 Task: Create a rule from the Routing list, Task moved to a section -> Set Priority in the project AgileLab , set the section as Done clear the priority
Action: Mouse moved to (1140, 101)
Screenshot: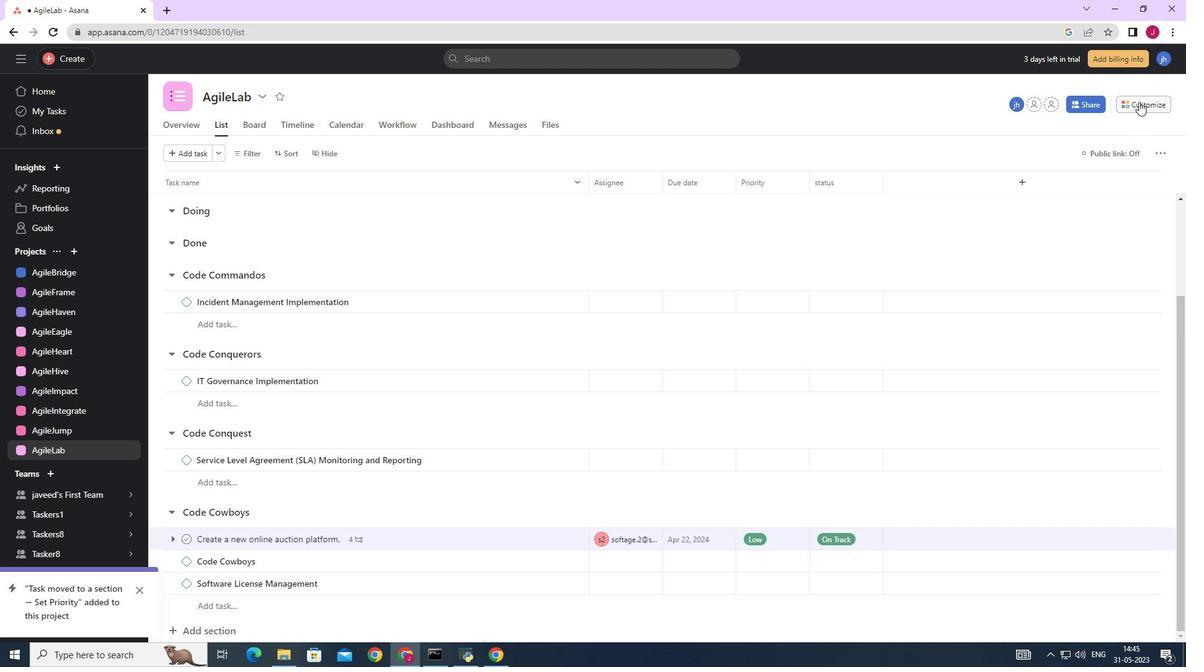 
Action: Mouse pressed left at (1139, 101)
Screenshot: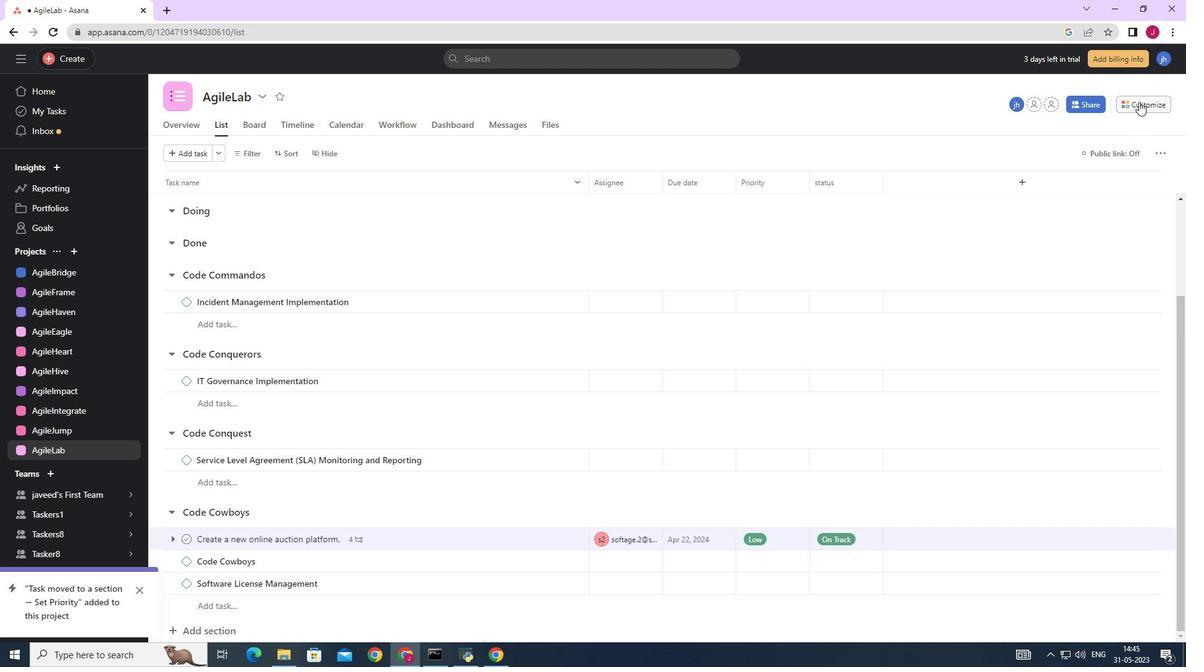 
Action: Mouse moved to (934, 261)
Screenshot: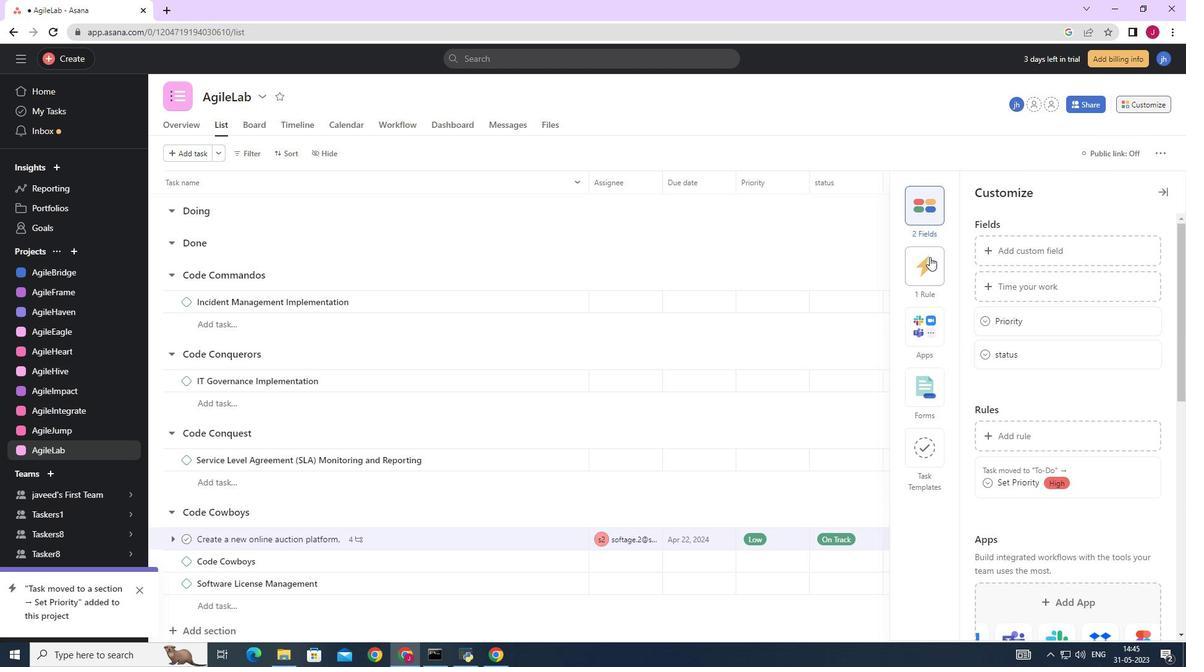 
Action: Mouse pressed left at (934, 261)
Screenshot: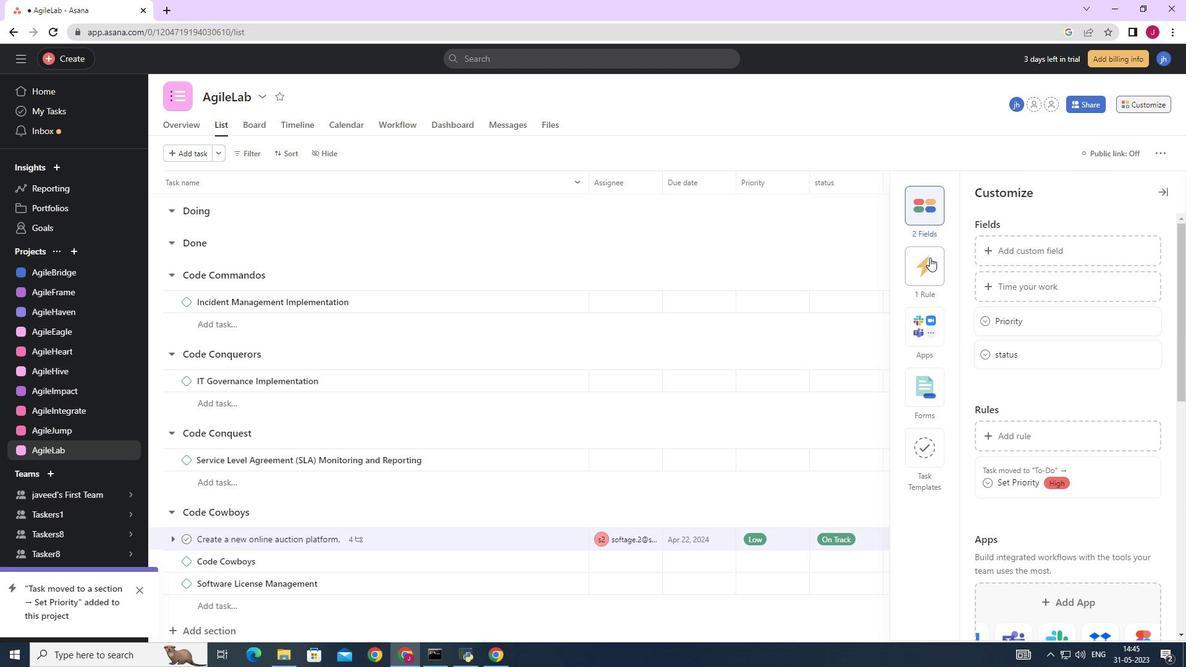 
Action: Mouse moved to (1024, 247)
Screenshot: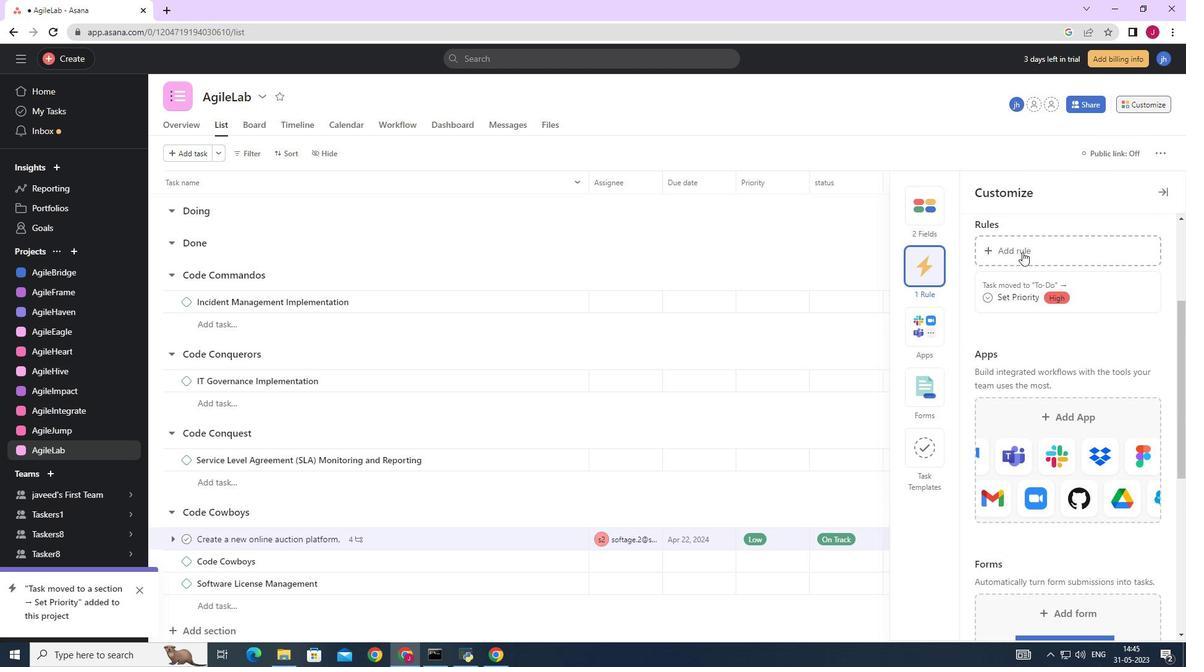 
Action: Mouse pressed left at (1024, 247)
Screenshot: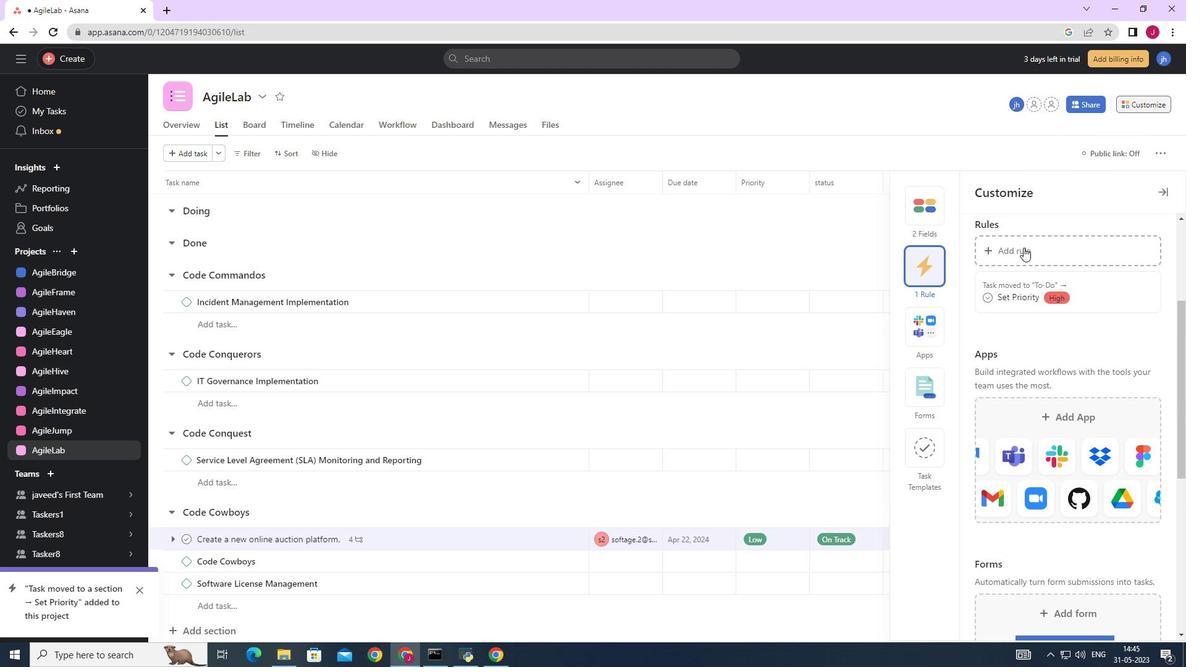 
Action: Mouse moved to (468, 190)
Screenshot: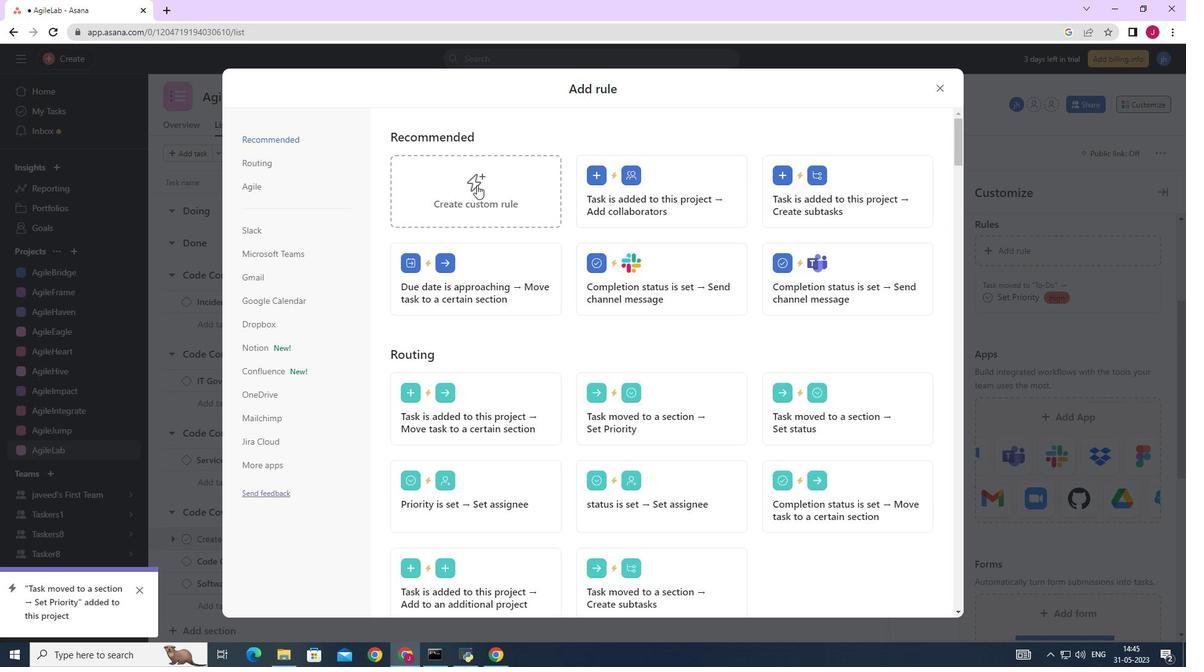 
Action: Mouse scrolled (468, 190) with delta (0, 0)
Screenshot: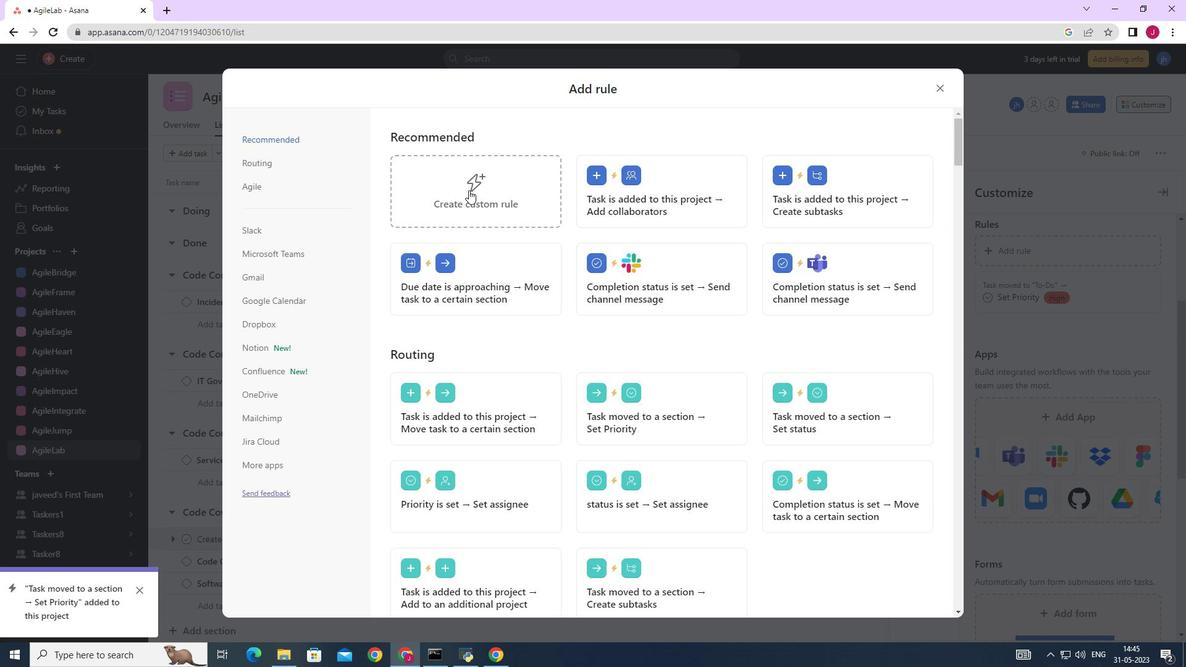 
Action: Mouse scrolled (468, 190) with delta (0, 0)
Screenshot: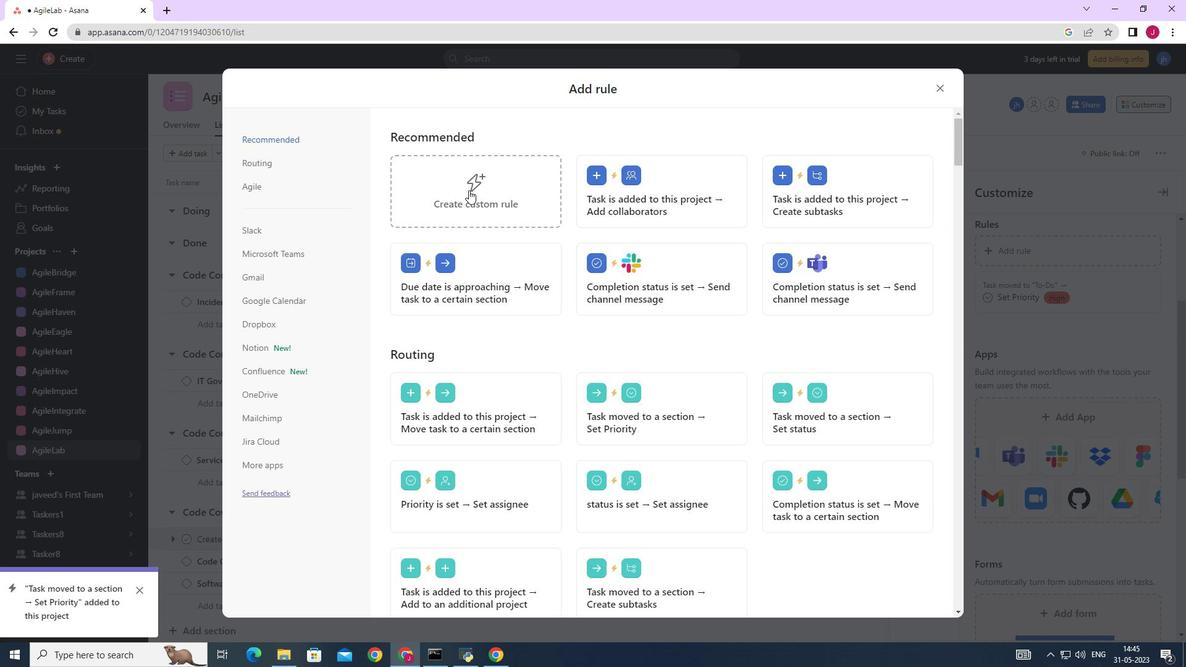 
Action: Mouse scrolled (468, 190) with delta (0, 0)
Screenshot: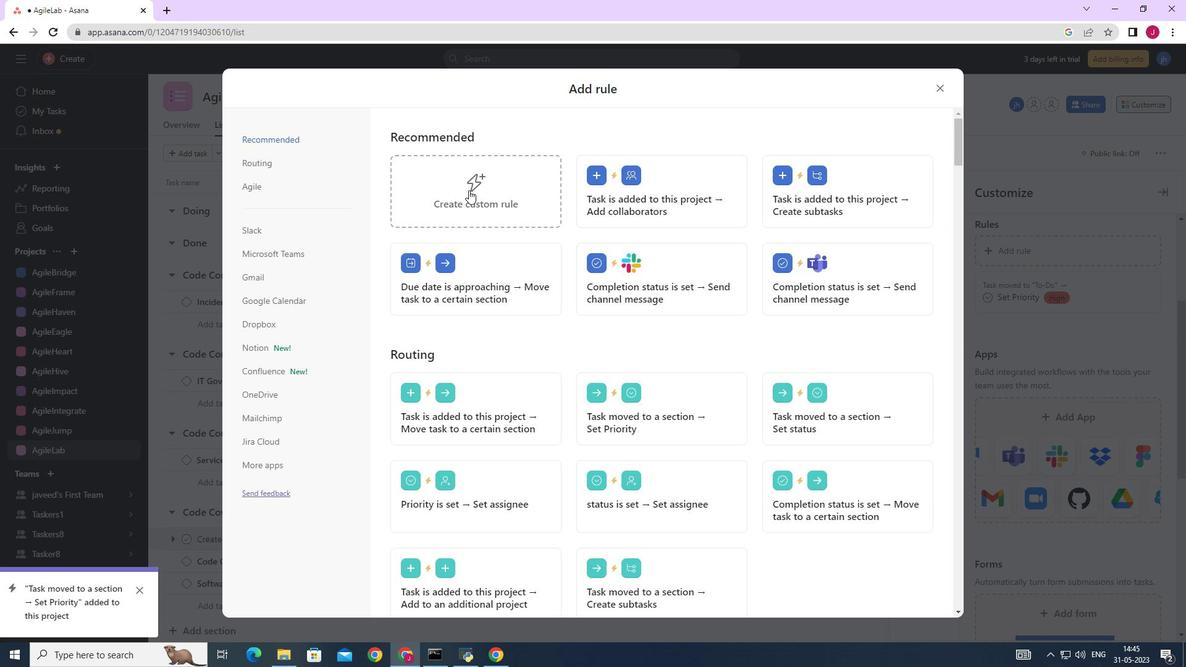 
Action: Mouse moved to (261, 157)
Screenshot: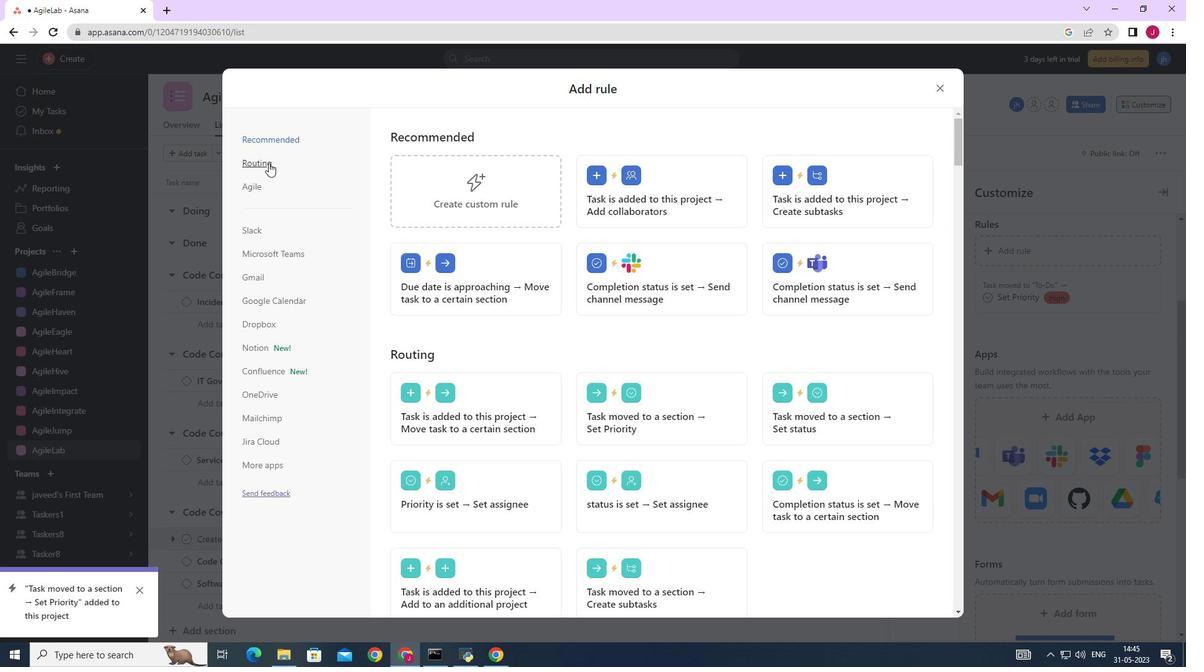 
Action: Mouse pressed left at (261, 157)
Screenshot: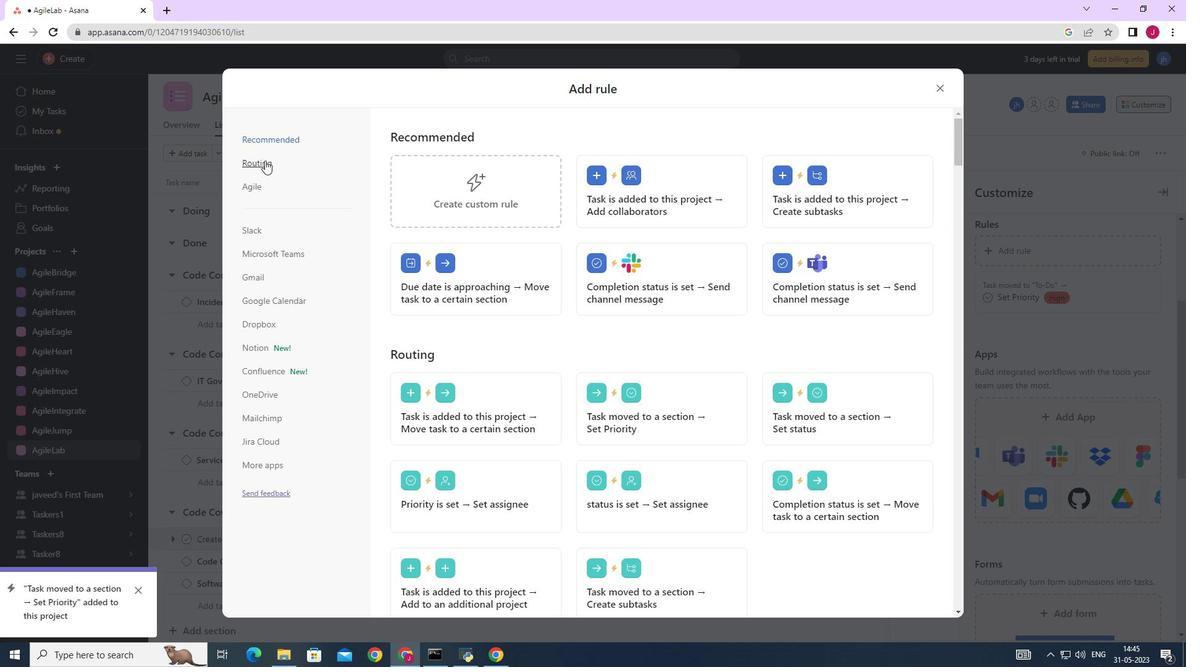 
Action: Mouse moved to (658, 191)
Screenshot: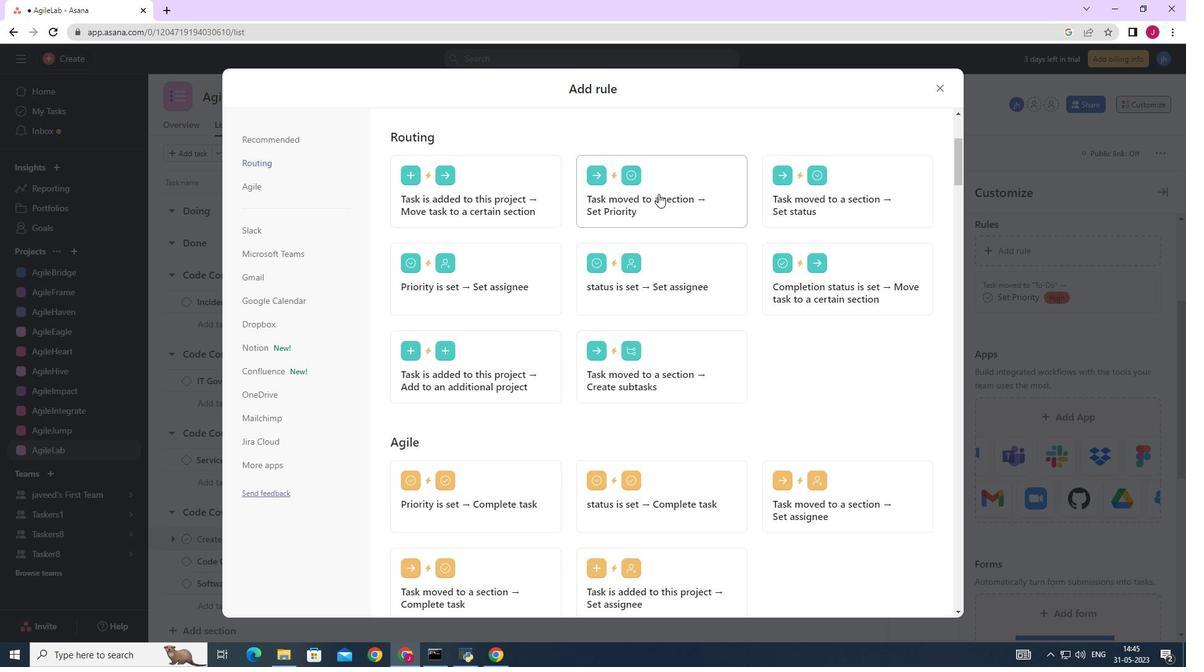 
Action: Mouse pressed left at (658, 191)
Screenshot: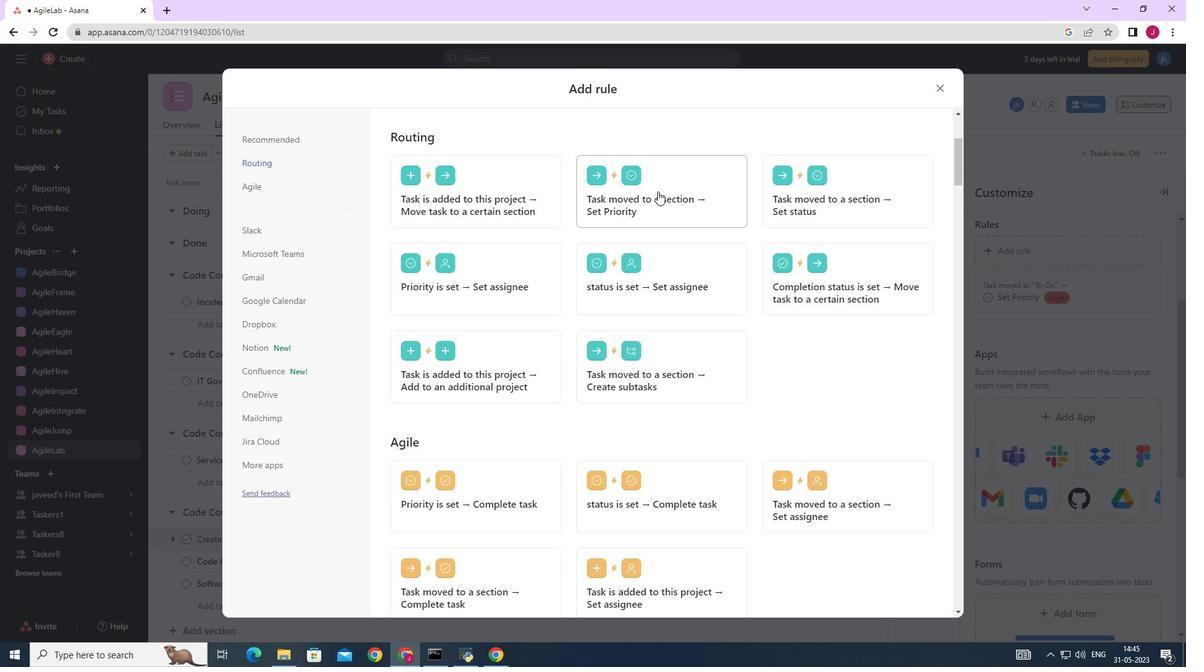 
Action: Mouse moved to (491, 328)
Screenshot: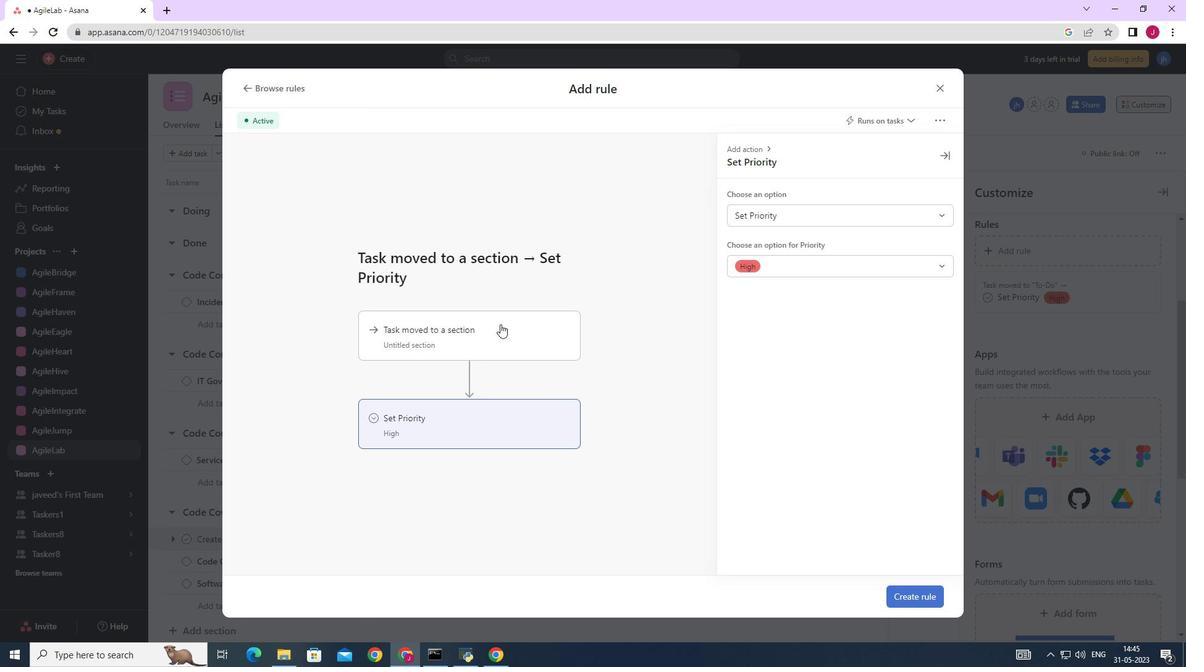 
Action: Mouse pressed left at (491, 328)
Screenshot: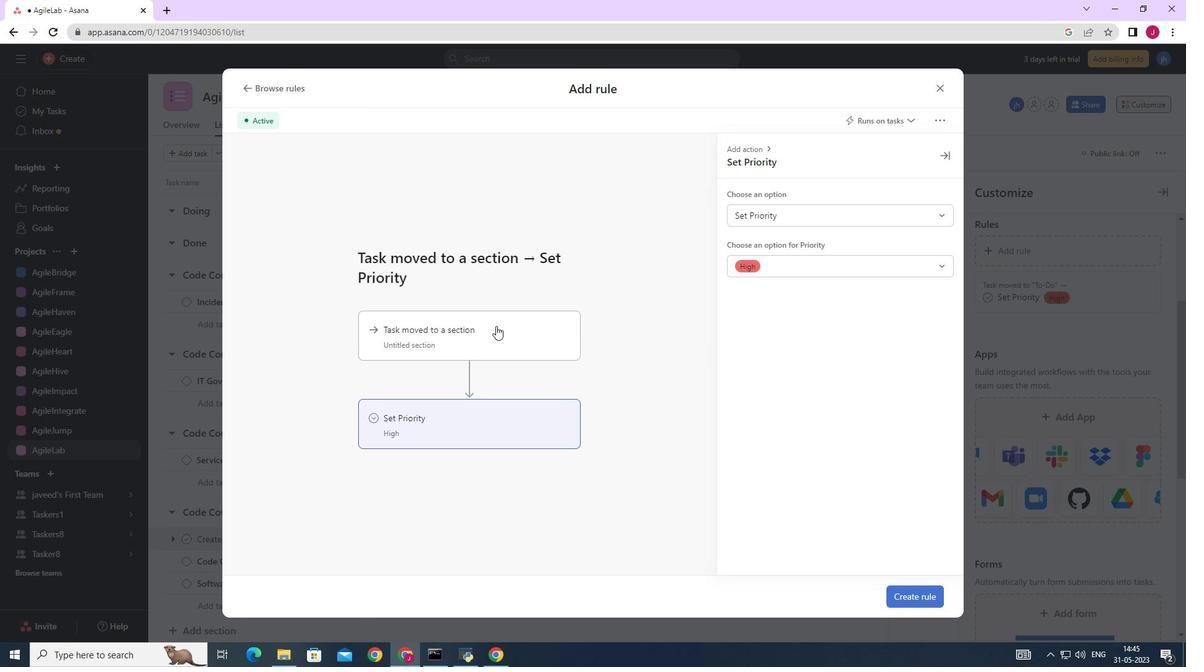 
Action: Mouse moved to (749, 215)
Screenshot: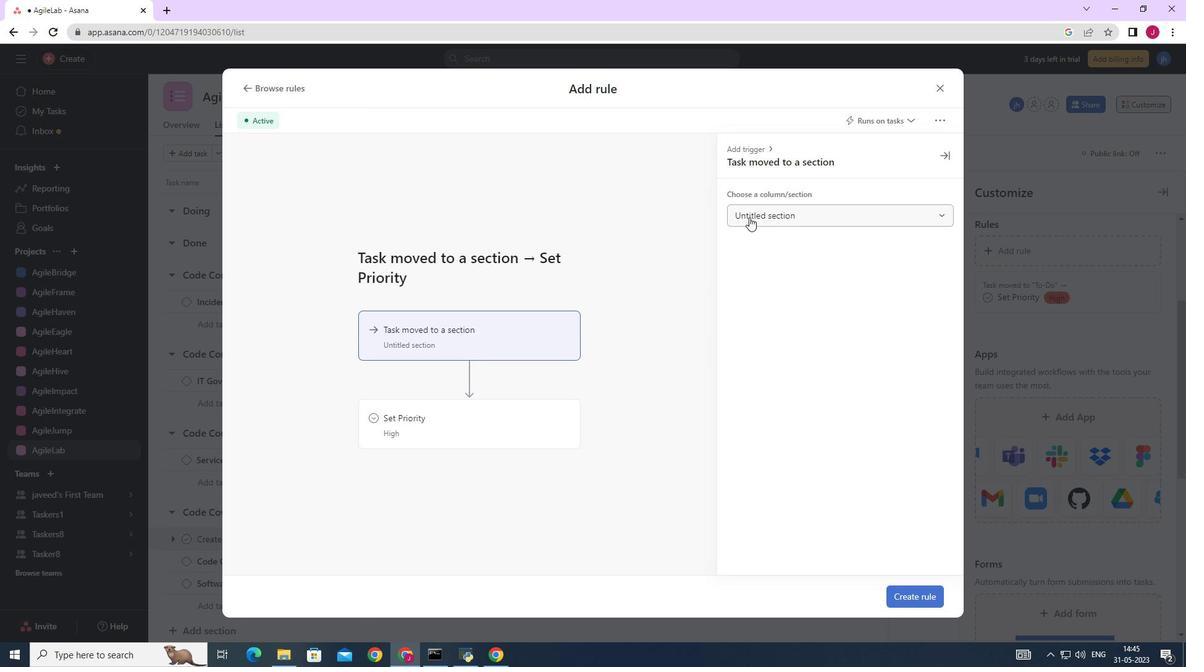 
Action: Mouse pressed left at (749, 215)
Screenshot: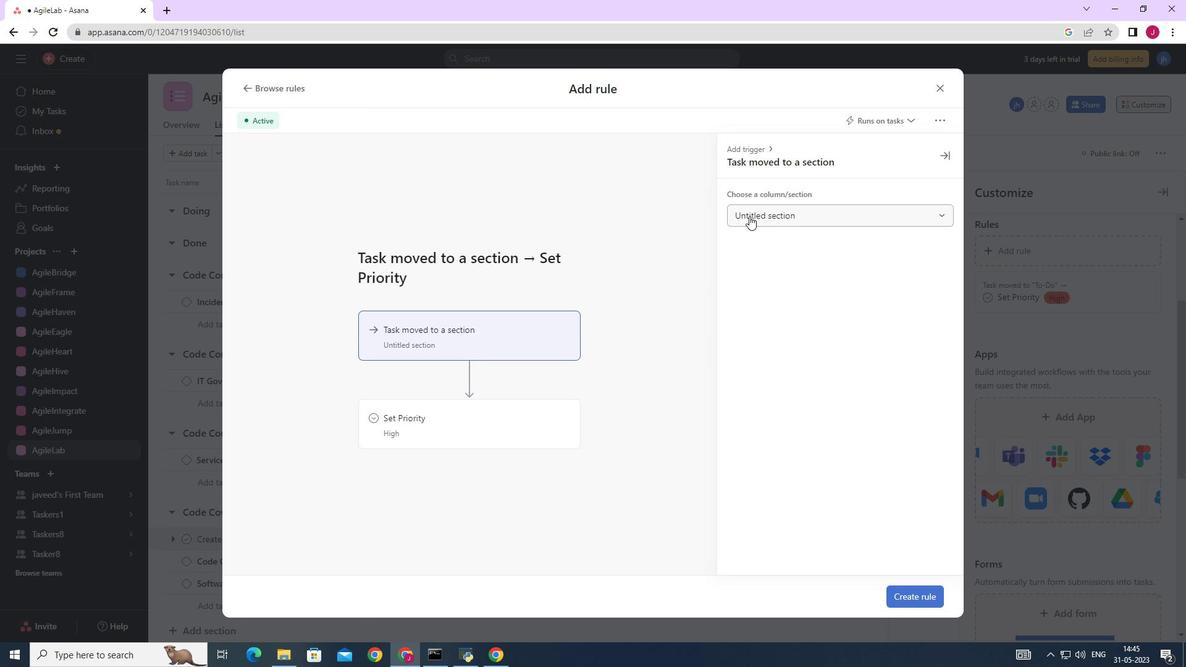 
Action: Mouse moved to (761, 310)
Screenshot: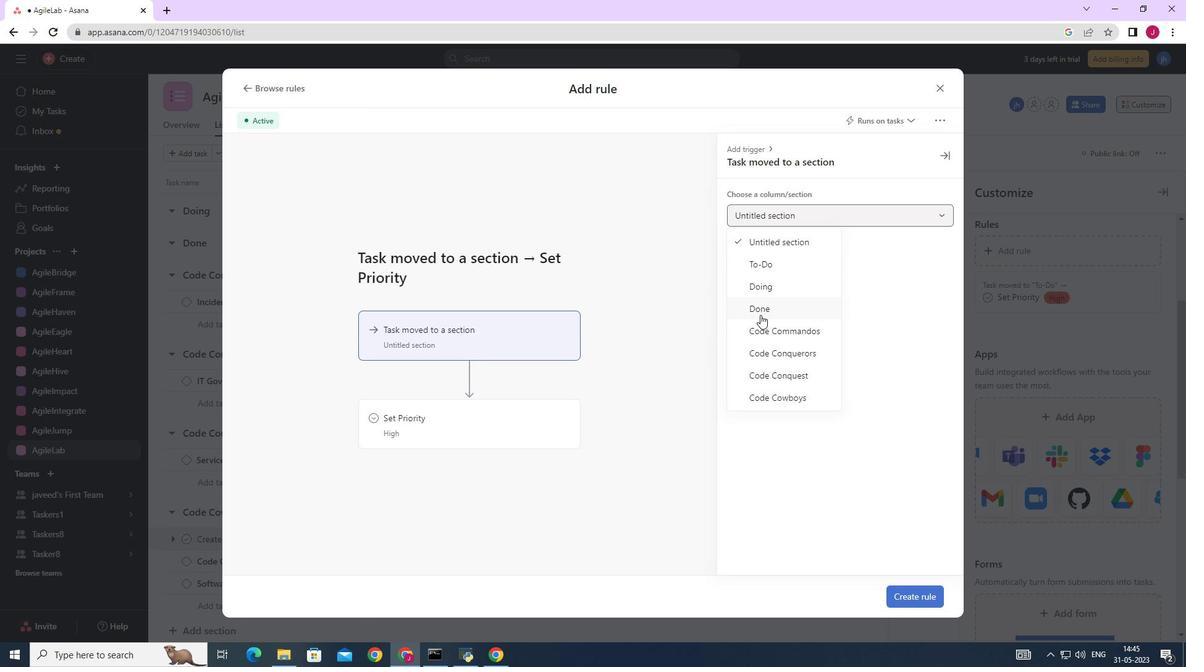 
Action: Mouse pressed left at (761, 310)
Screenshot: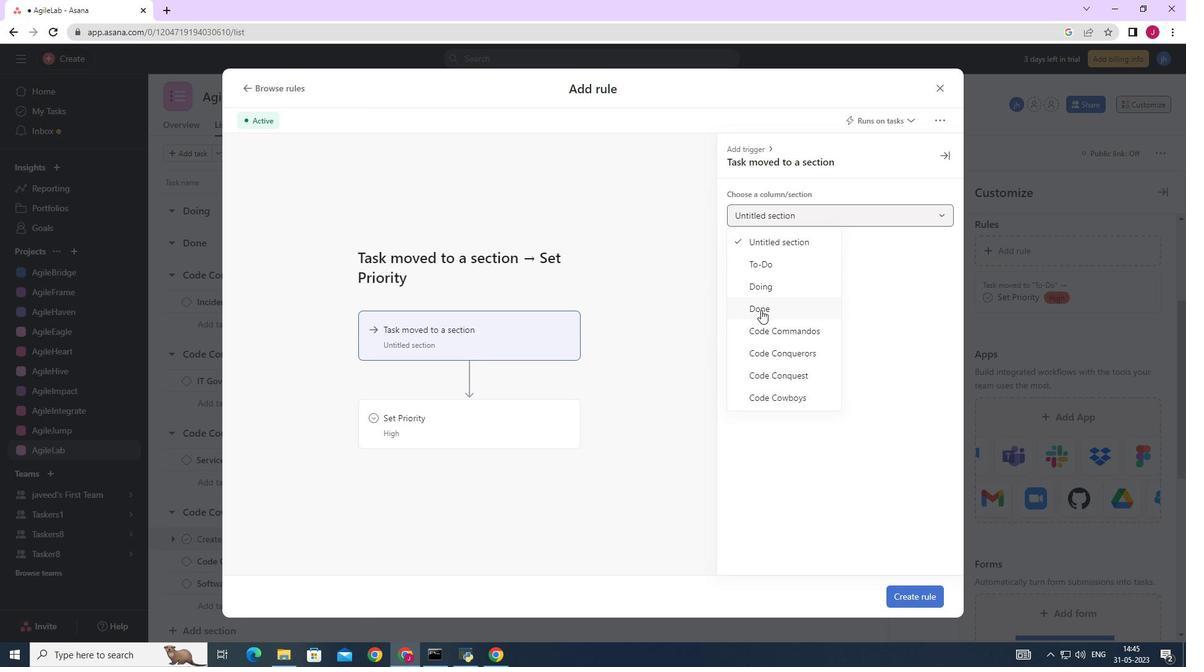 
Action: Mouse moved to (481, 407)
Screenshot: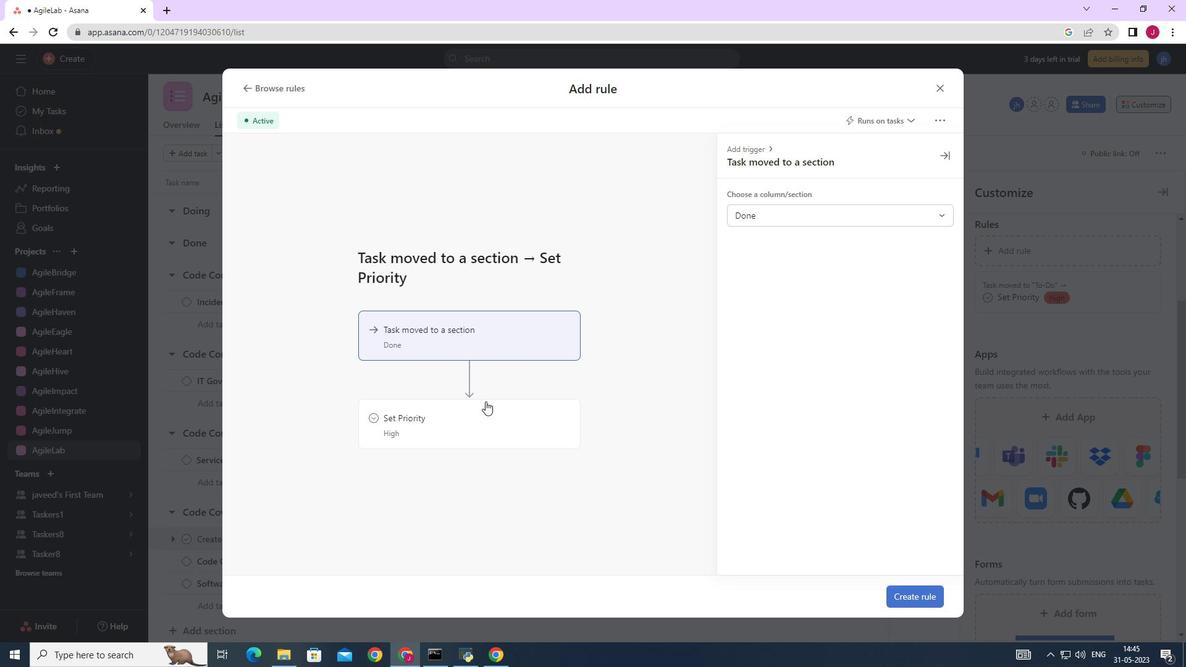 
Action: Mouse pressed left at (481, 407)
Screenshot: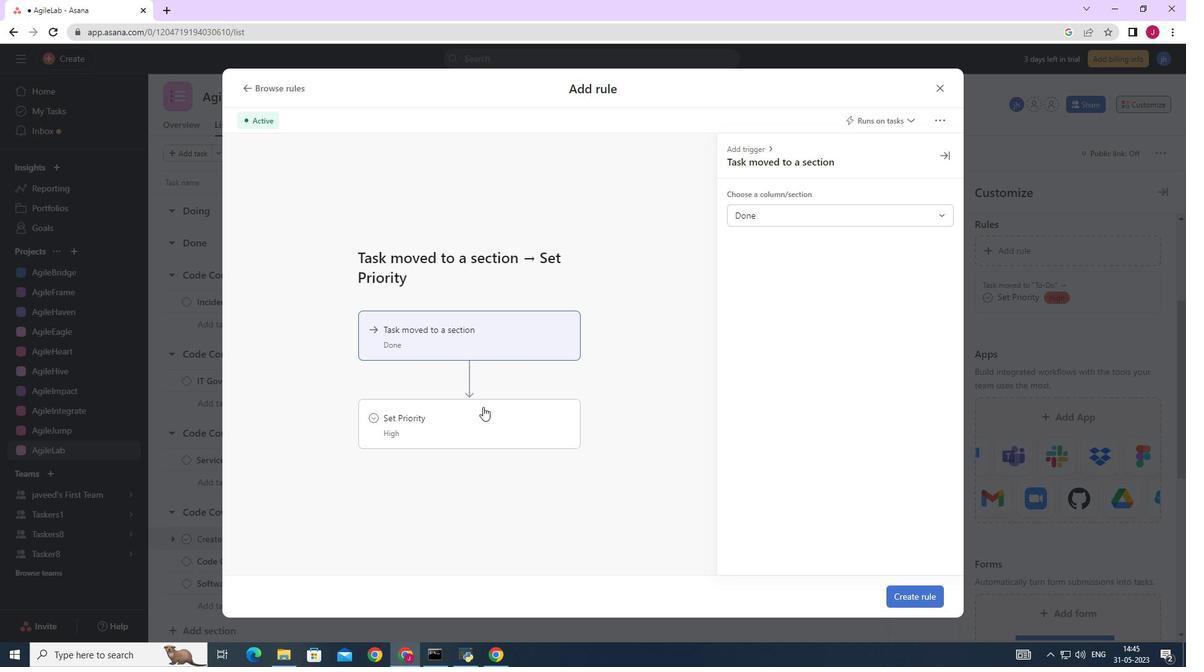 
Action: Mouse moved to (759, 213)
Screenshot: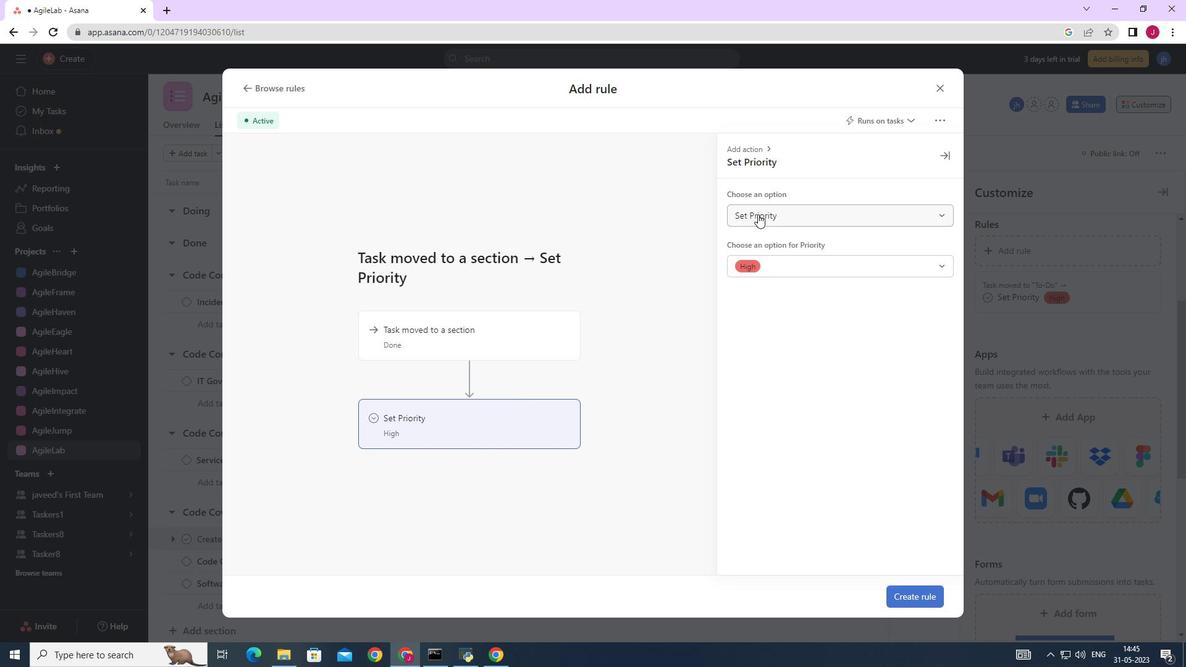 
Action: Mouse pressed left at (759, 213)
Screenshot: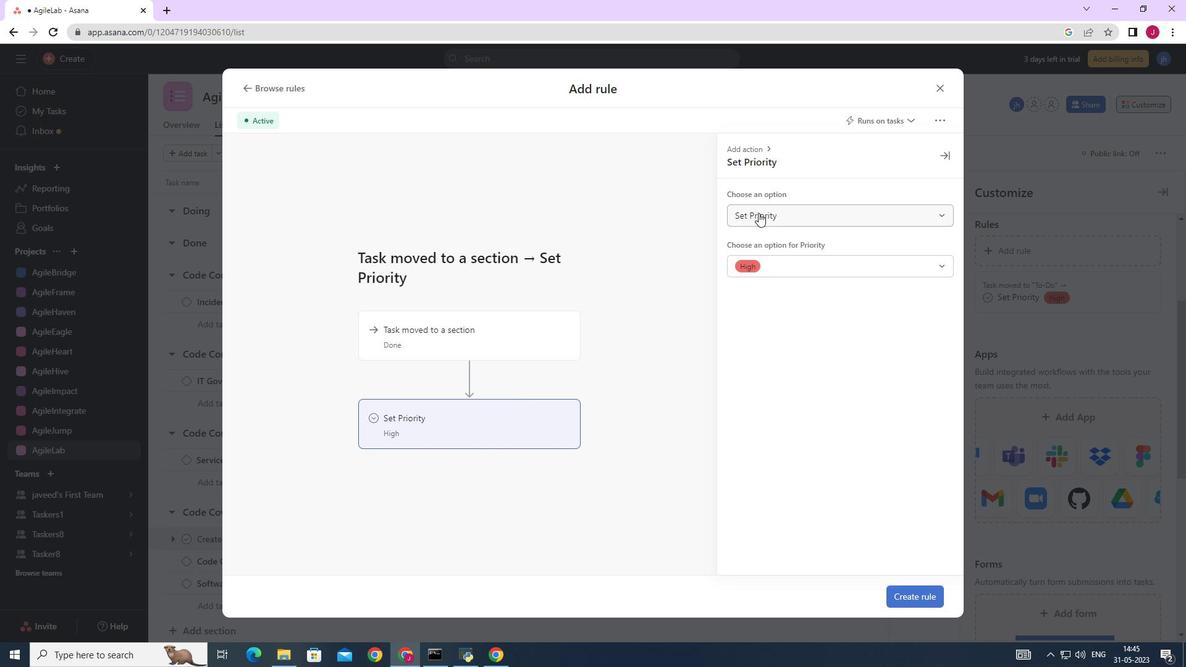 
Action: Mouse moved to (769, 262)
Screenshot: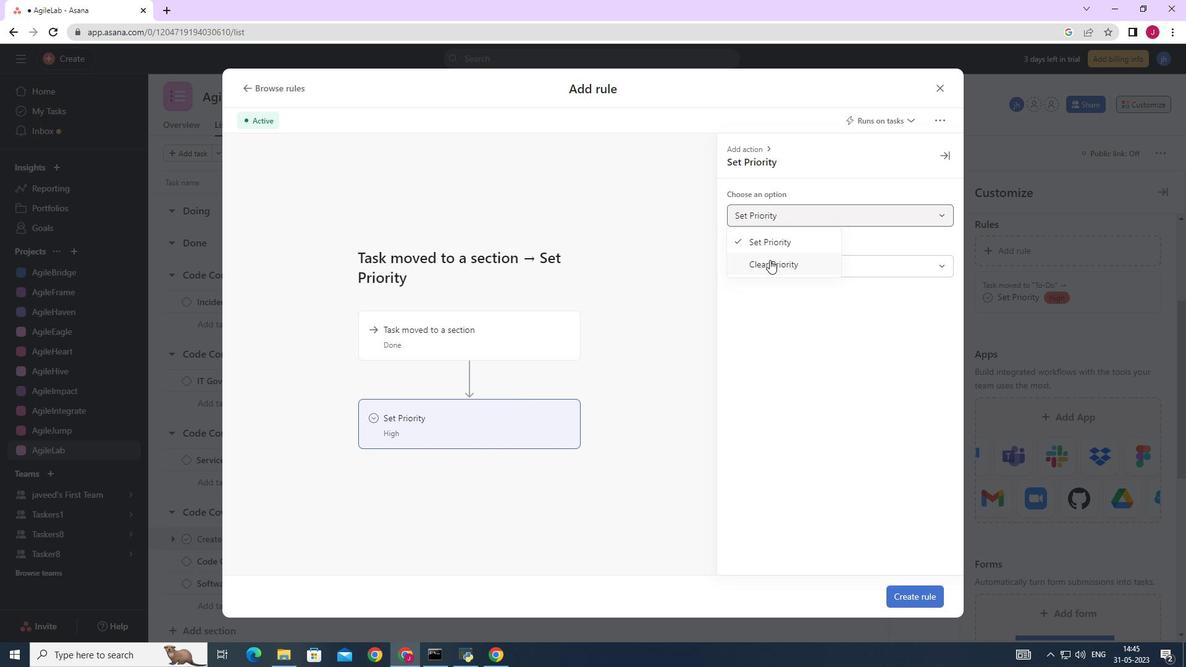 
Action: Mouse pressed left at (769, 262)
Screenshot: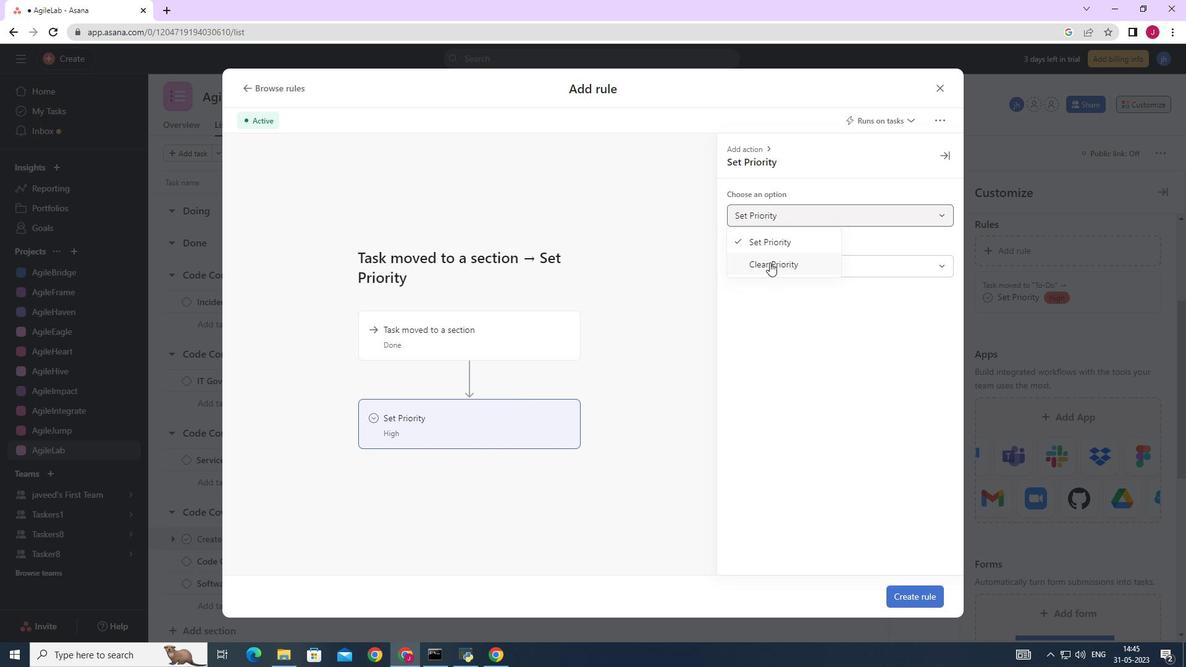 
Action: Mouse moved to (535, 419)
Screenshot: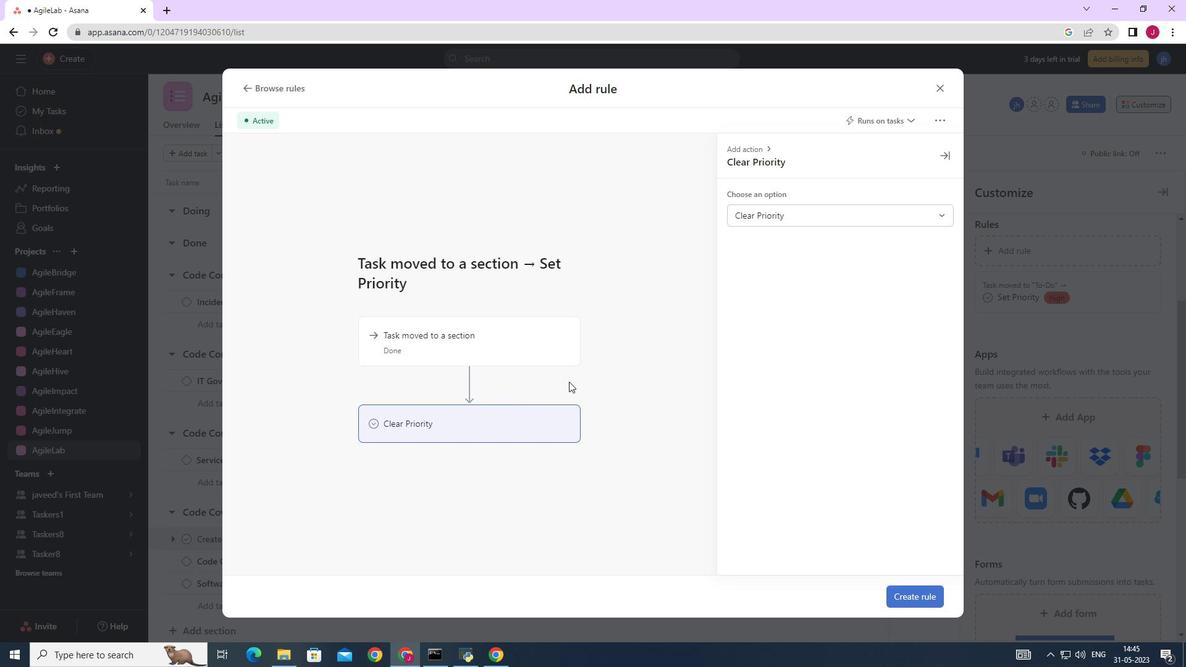 
Action: Mouse pressed left at (535, 419)
Screenshot: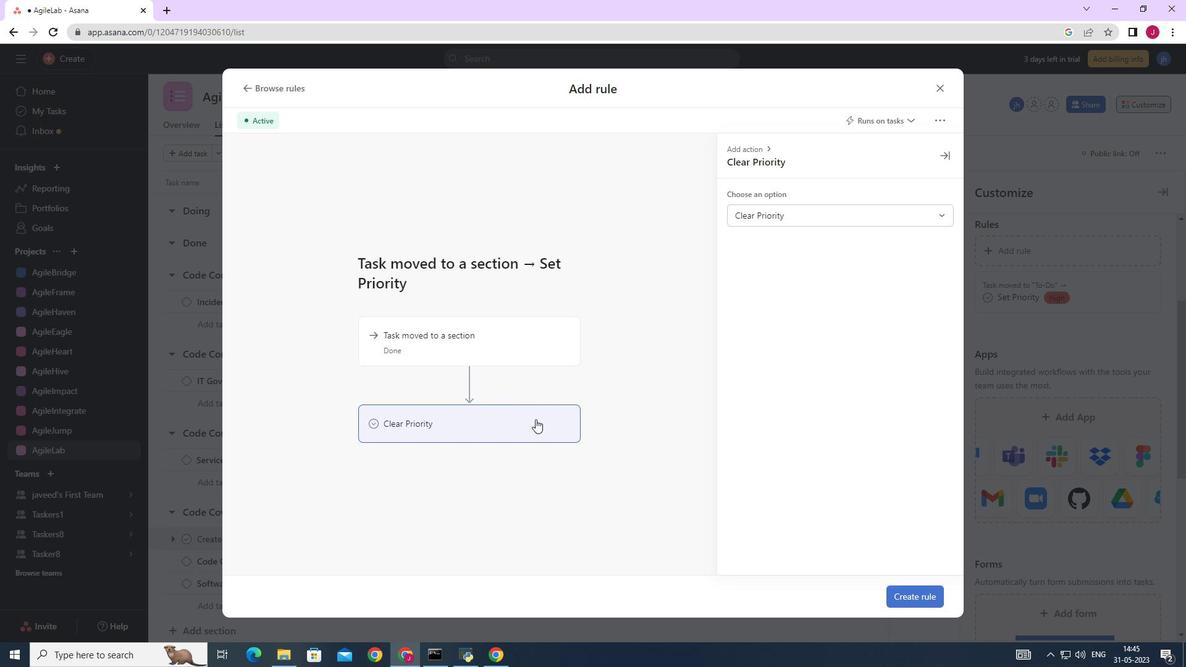 
Action: Mouse moved to (903, 595)
Screenshot: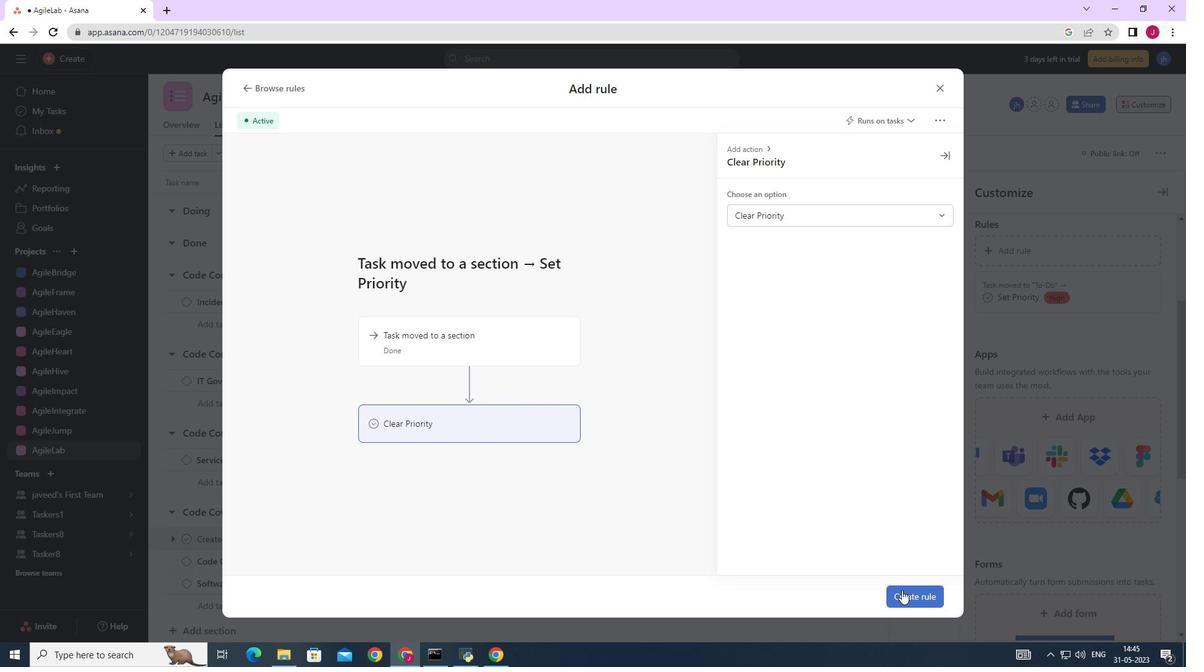 
Action: Mouse pressed left at (903, 595)
Screenshot: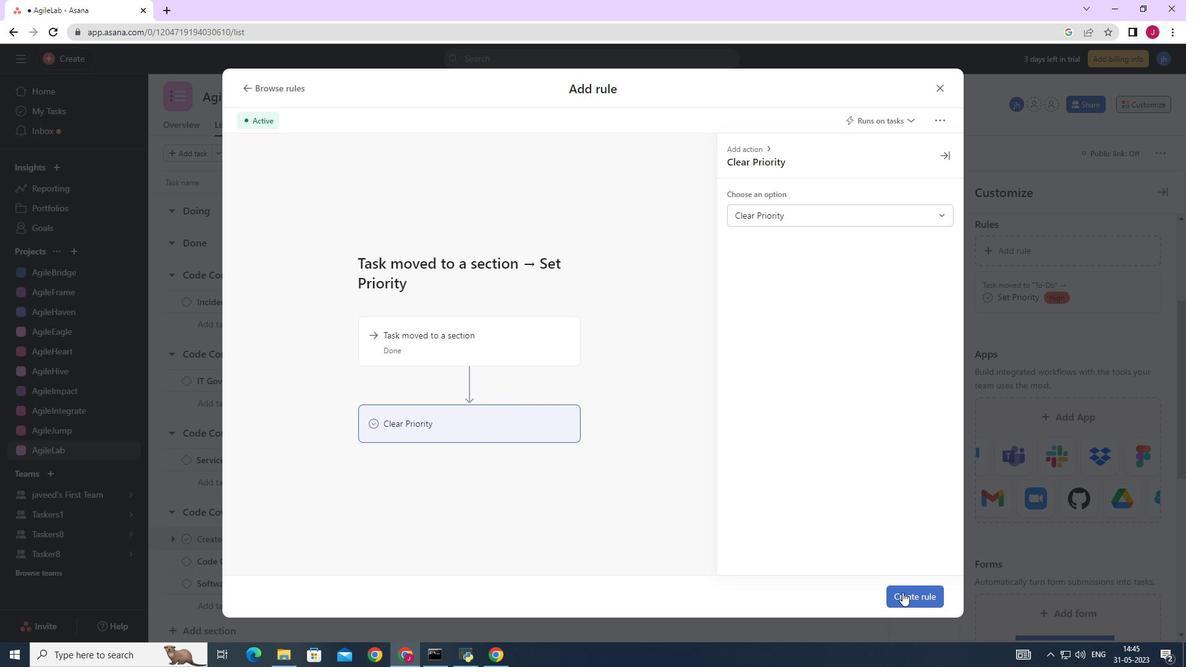 
Action: Mouse moved to (860, 516)
Screenshot: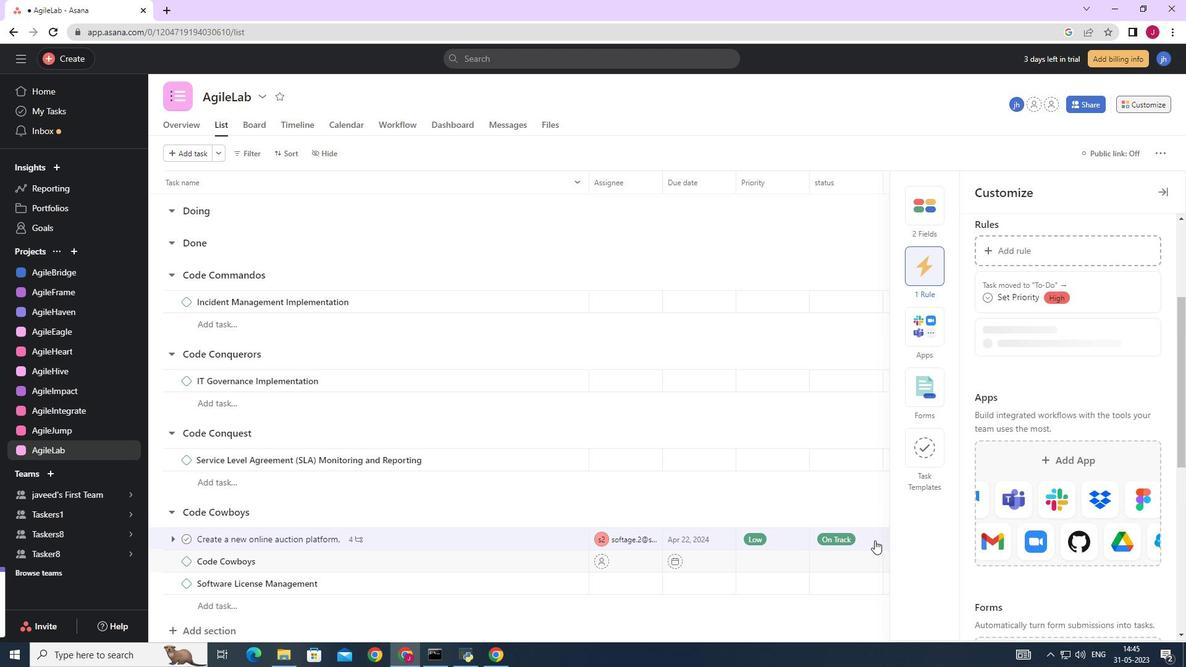 
Action: Key pressed <Key.f10>
Screenshot: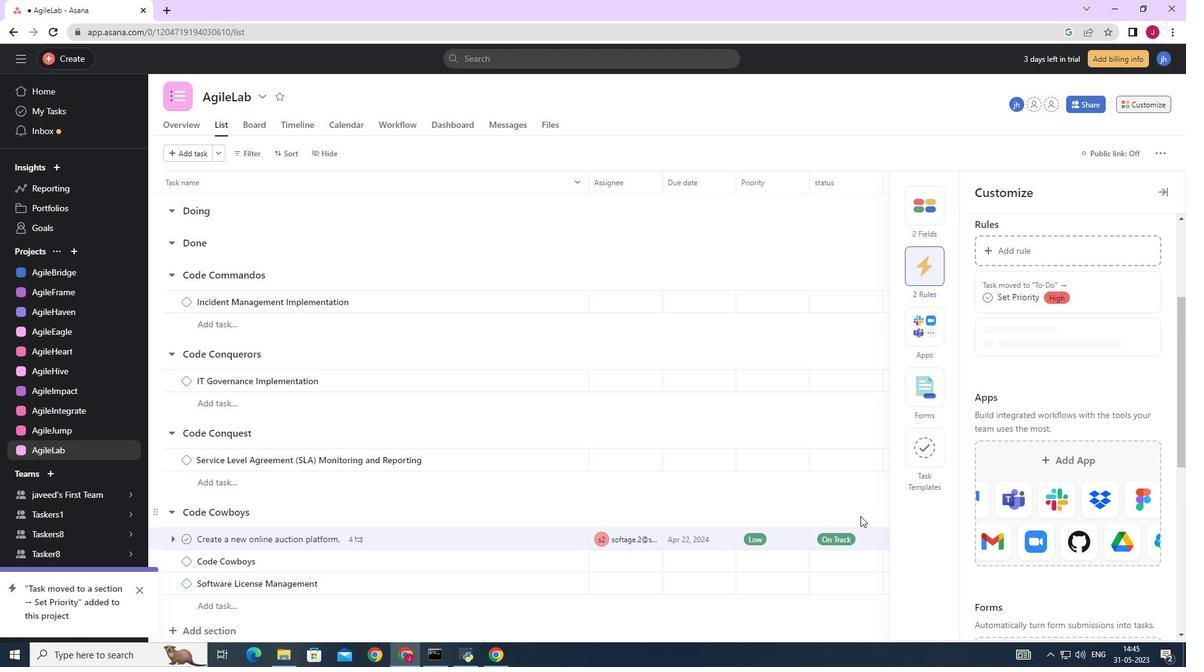 
